 Task: Add 2.5 spacing between lines and paragraphs.
Action: Mouse moved to (348, 214)
Screenshot: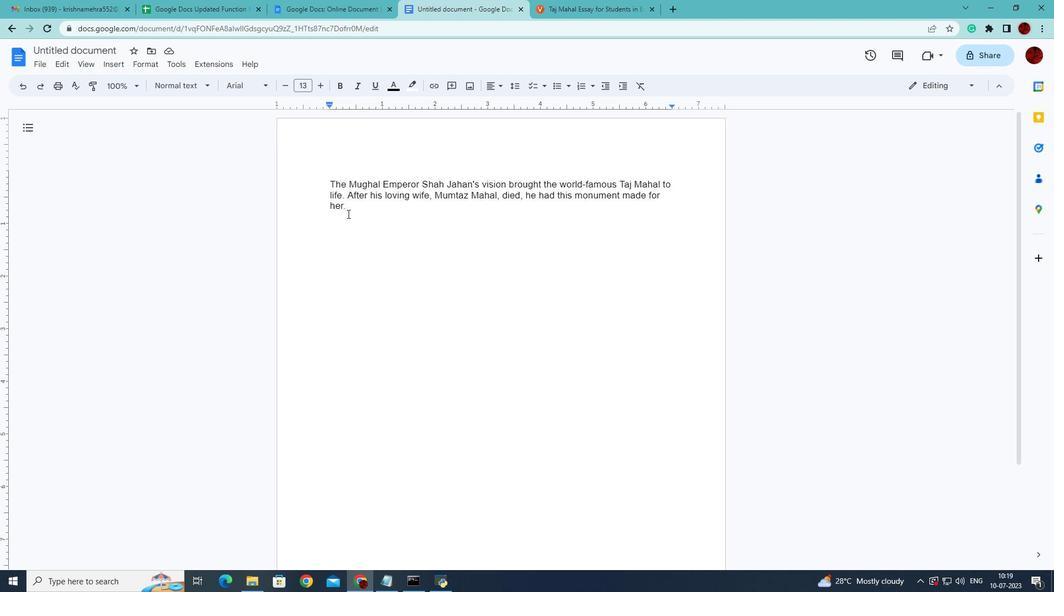 
Action: Mouse pressed left at (348, 214)
Screenshot: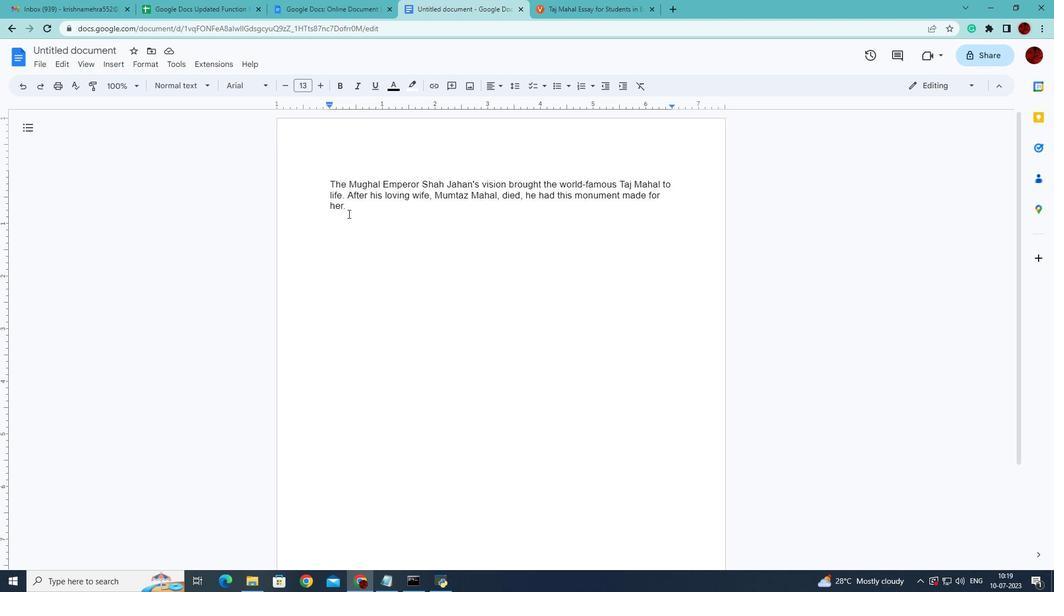 
Action: Mouse moved to (517, 88)
Screenshot: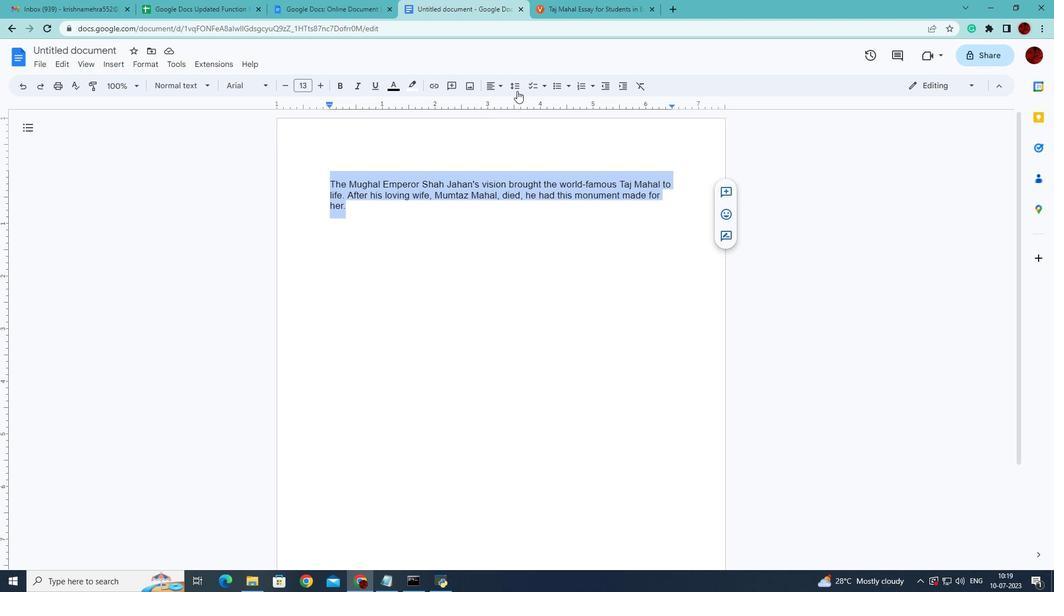 
Action: Mouse pressed left at (517, 88)
Screenshot: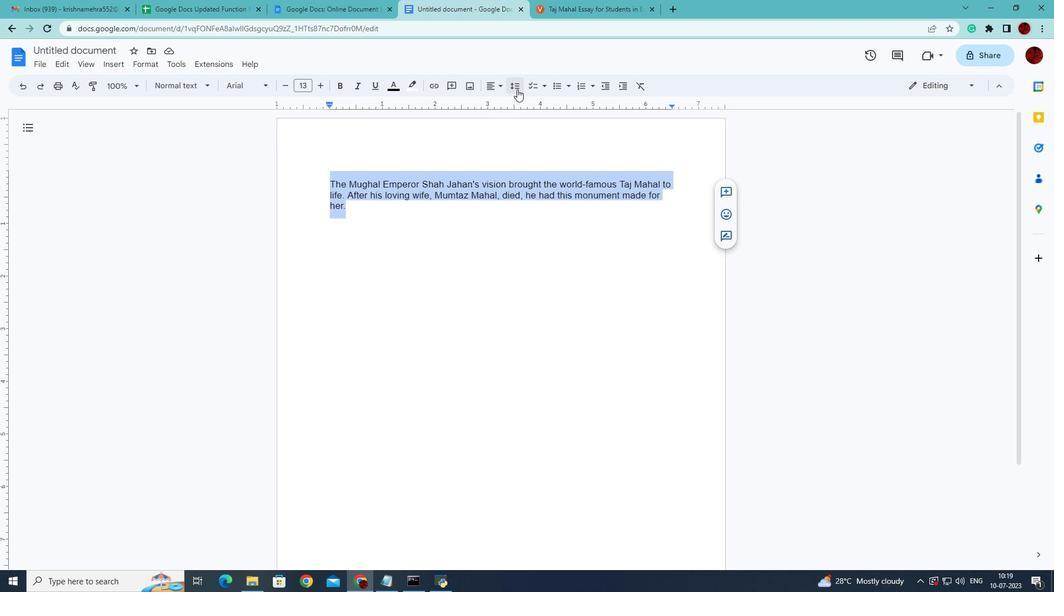 
Action: Mouse moved to (595, 230)
Screenshot: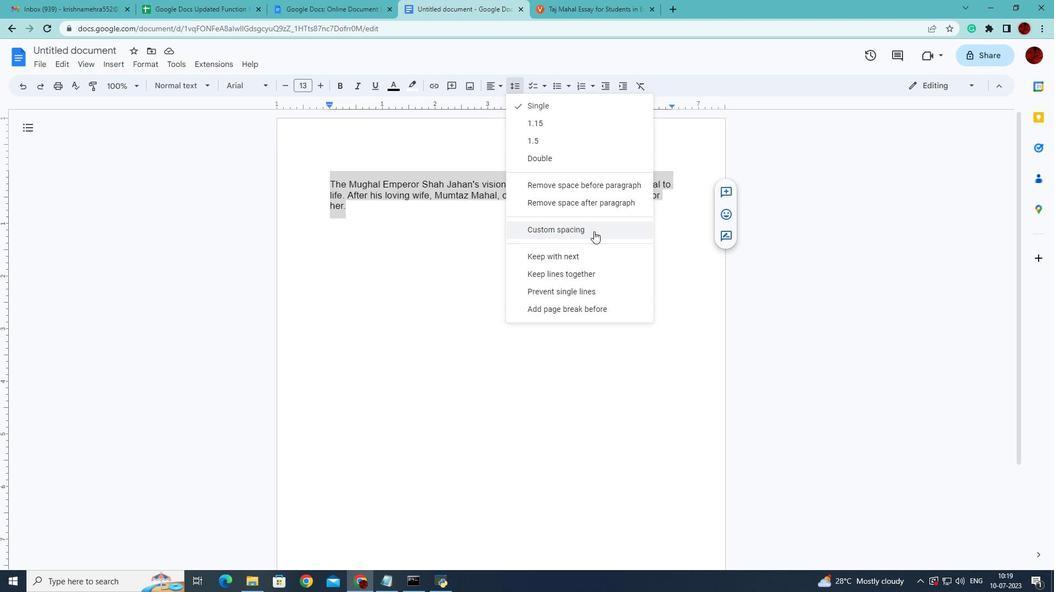 
Action: Mouse pressed left at (595, 230)
Screenshot: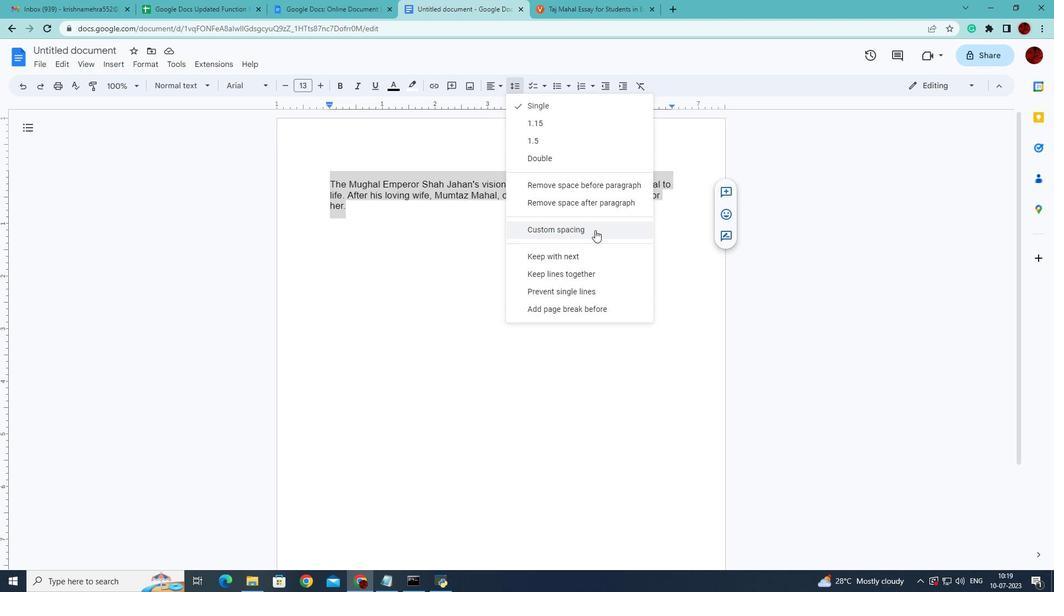 
Action: Mouse moved to (486, 266)
Screenshot: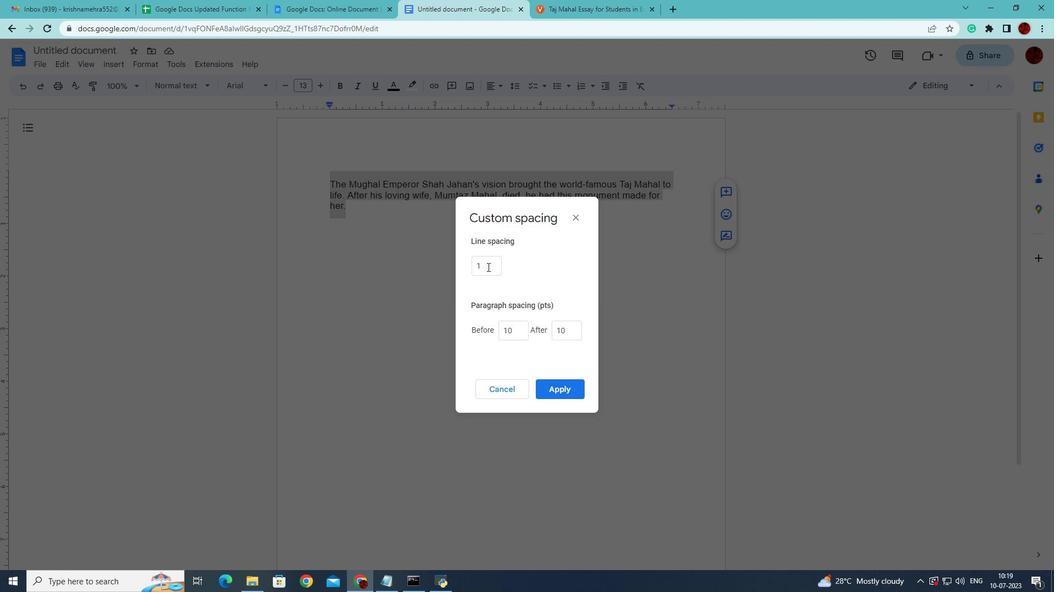 
Action: Mouse pressed left at (486, 266)
Screenshot: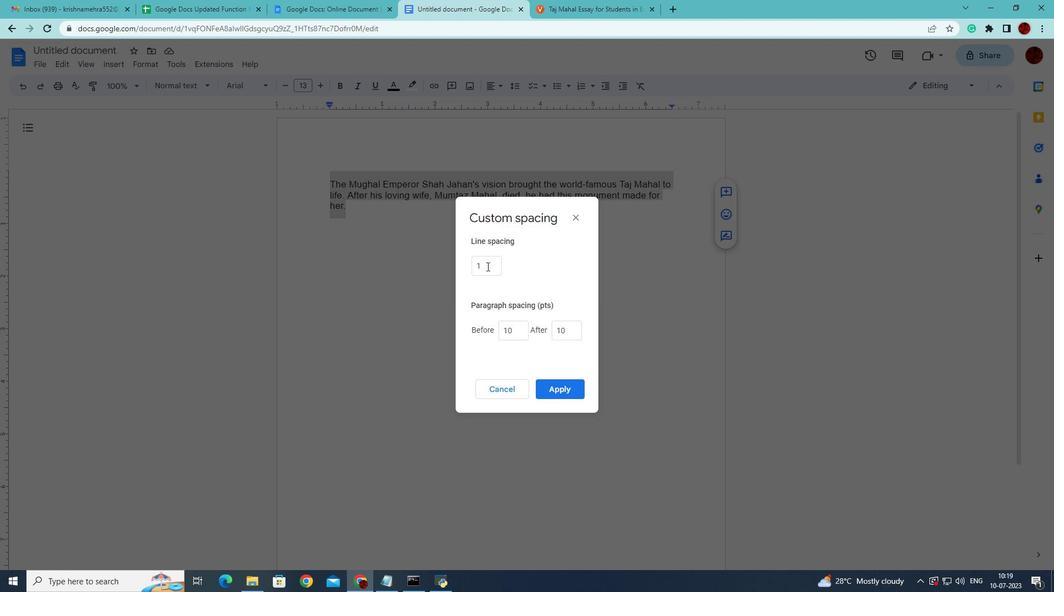 
Action: Key pressed <Key.backspace>2.5
Screenshot: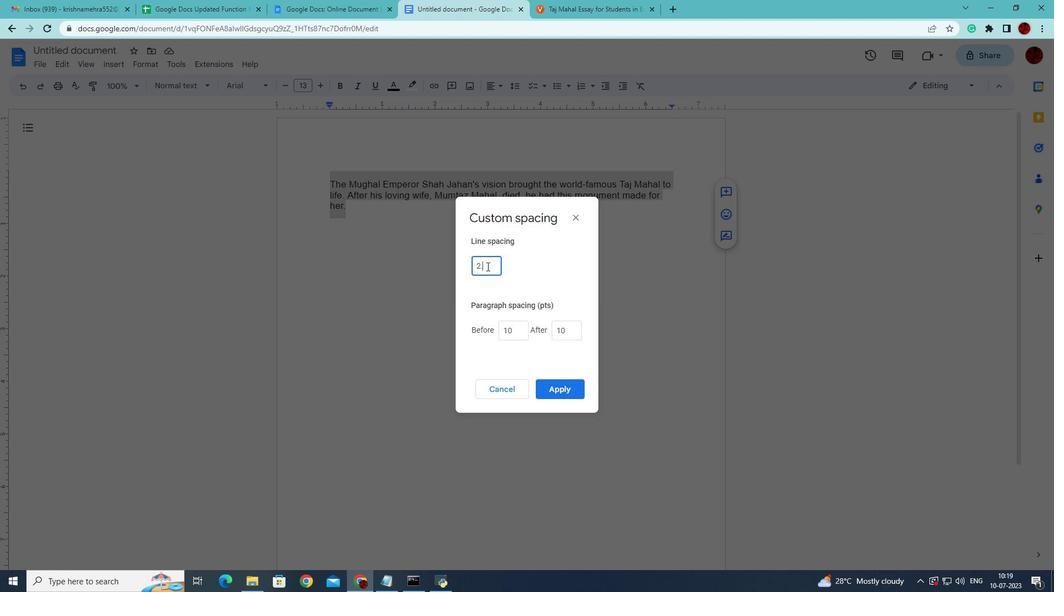 
Action: Mouse moved to (562, 388)
Screenshot: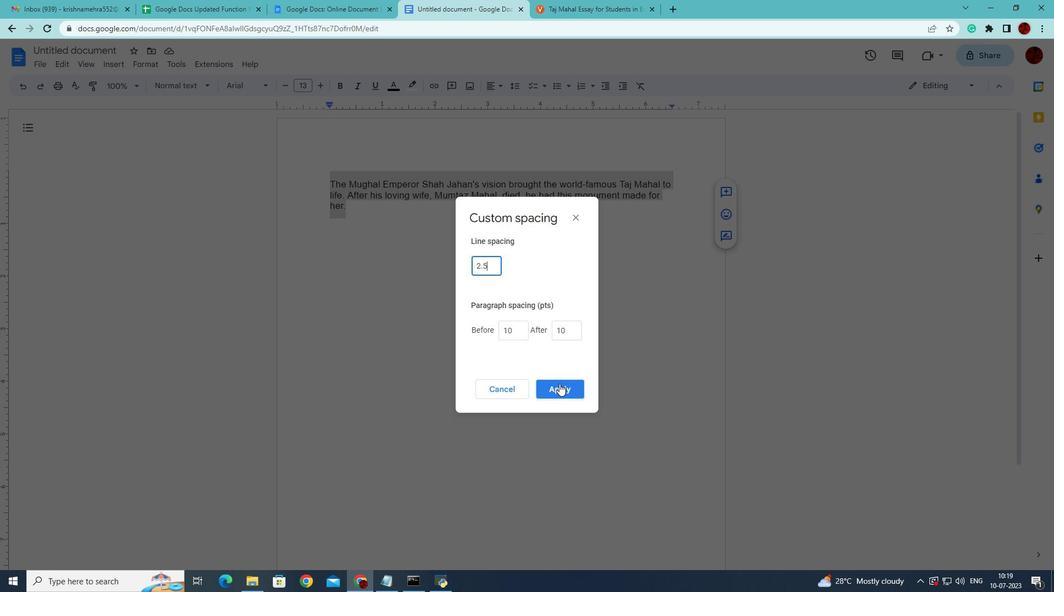 
Action: Mouse pressed left at (562, 388)
Screenshot: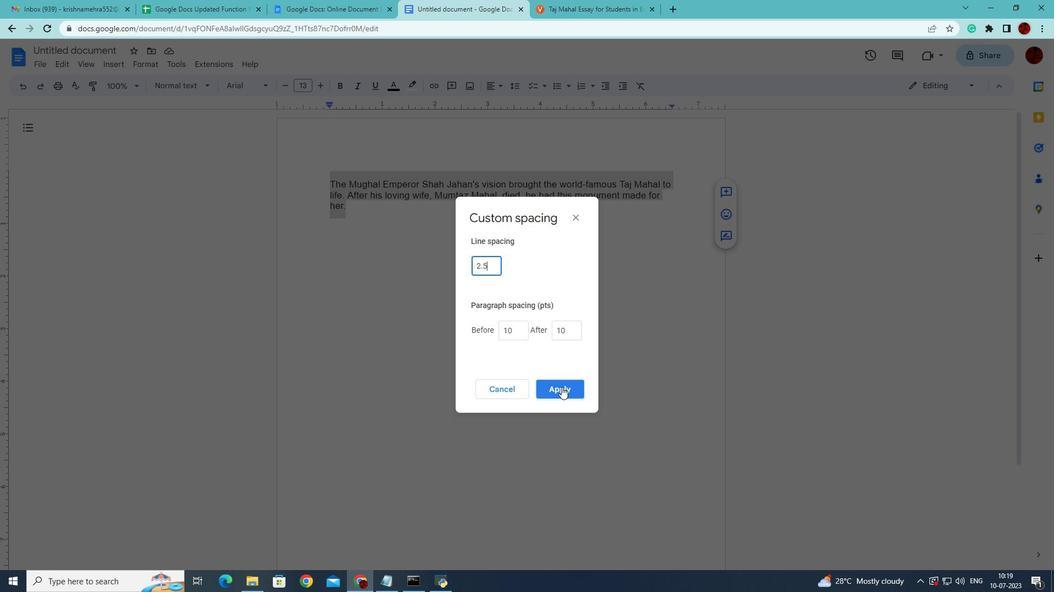 
Action: Mouse moved to (560, 386)
Screenshot: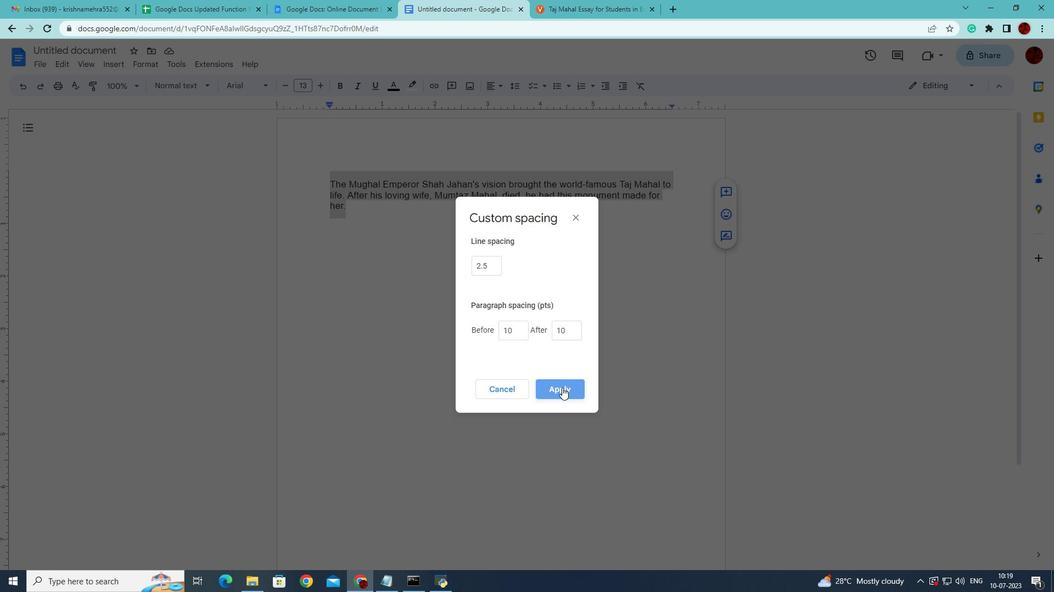 
